 Task: Open an excel sheet with  and write heading  Customer order data  Add 10 people name:-  'David White, Emily Green, Andrew Baker, Madison Evans, Logan King, Grace Hill, Gabriel Young, Elizabeth Flores, Samuel Reed, Avery Nelson. ' in June Last week sales are  10020 to 20050. customer order name:-  Nike shoe, Adidas shoe, Gucci T-shirt, Louis Vuitton bag, Zara Shirt, H&M jeans, Chanel perfume, Versace perfume, Ralph Lauren, Prada Shirtcustomer order price in between:-  10000 to 15000. Save page BudgetTrackData
Action: Mouse moved to (41, 123)
Screenshot: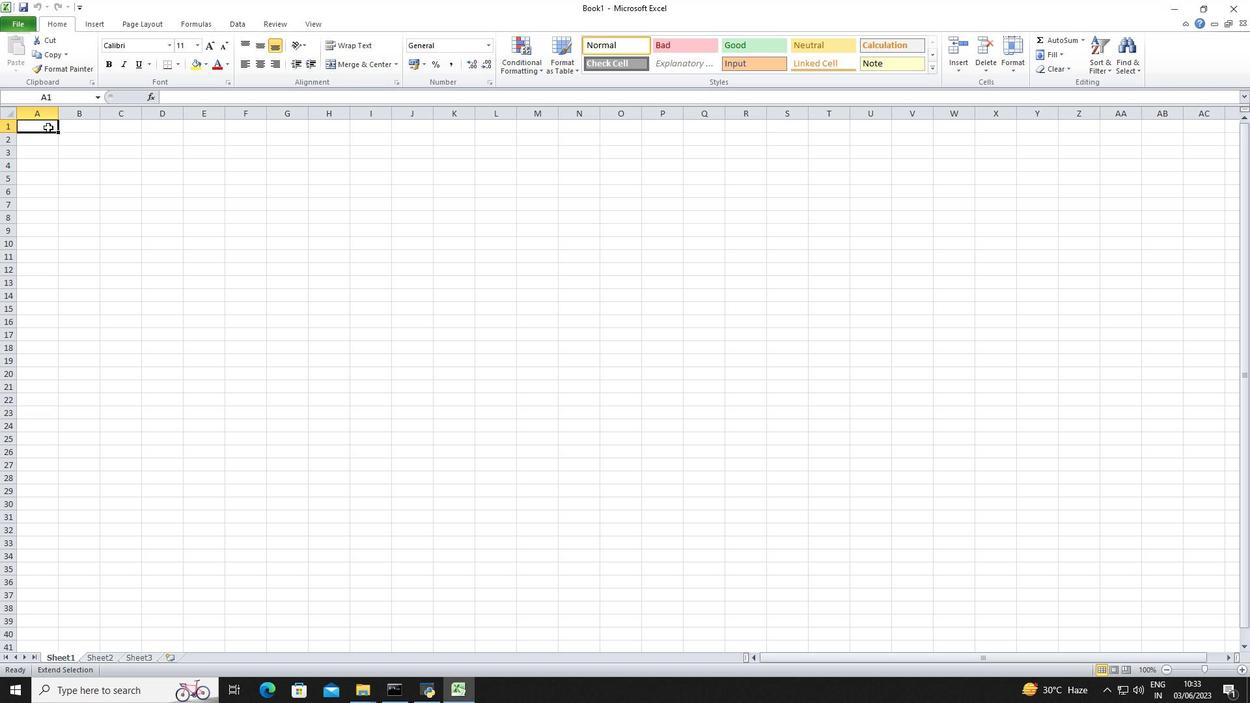 
Action: Mouse pressed left at (41, 123)
Screenshot: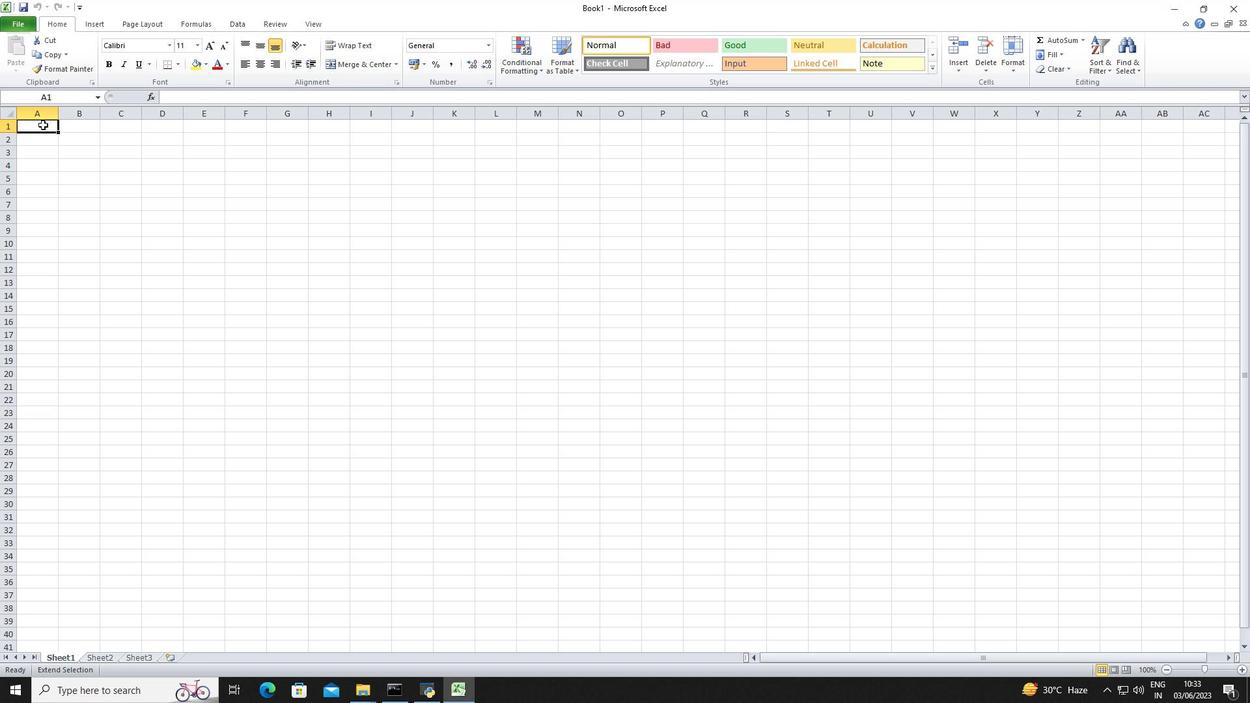
Action: Key pressed <Key.shift>Customer<Key.space>order<Key.space>data<Key.down><Key.down><Key.shift><Key.shift><Key.shift><Key.shift><Key.shift><Key.shift><Key.shift><Key.shift><Key.shift><Key.shift><Key.shift><Key.shift><Key.shift><Key.shift><Key.shift><Key.shift><Key.shift><Key.shift><Key.shift><Key.shift><Key.shift><Key.shift><Key.shift><Key.shift><Key.shift><Key.shift><Key.shift><Key.shift>Name<Key.down><Key.shift>David<Key.space><Key.shift>White<Key.enter><Key.shift>Emily<Key.space><Key.shift>Green<Key.enter><Key.shift>Andrew<Key.space><Key.shift>Baker<Key.enter><Key.shift>Madison<Key.space><Key.shift>Evans<Key.down><Key.shift>Logan<Key.space><Key.shift>King<Key.down><Key.shift>Grace<Key.space><Key.shift>Hill<Key.down><Key.shift>Gabriel<Key.space><Key.shift>Young<Key.down><Key.shift>Elizabeth<Key.space><Key.shift>Flores<Key.down><Key.shift>Samuel<Key.space><Key.shift>Reed<Key.down><Key.shift>Avery<Key.space><Key.shift>Nelson<Key.down><Key.right><Key.right><Key.up><Key.up><Key.up><Key.up><Key.up><Key.up><Key.up><Key.up><Key.up><Key.up><Key.up><Key.shift>June<Key.space><Key.shift>Last<Key.space><Key.shift>Week<Key.space><Key.shift>Sales<Key.down>10020<Key.down>10050<Key.down>100<Key.backspace>100<Key.down>10300<Key.down>10500<Key.down>12000<Key.down>13000<Key.down>17000<Key.down>19000<Key.down>20000<Key.down><Key.right><Key.up><Key.up><Key.right><Key.right><Key.up><Key.right><Key.up><Key.left><Key.up><Key.up><Key.up><Key.up><Key.up><Key.up><Key.up><Key.shift>Customer<Key.space><Key.shift><Key.shift><Key.shift>Order<Key.space><Key.shift>NAme<Key.down><Key.shift>Nike<Key.space>shoe<Key.down><Key.shift>Adidias<Key.space><Key.shift>shoe<Key.down><Key.shift>Gucci<Key.space><Key.shift>T-shirt<Key.down><Key.shift>Louis<Key.space><Key.shift>Vuitton<Key.space>bag<Key.down><Key.shift>Zara<Key.space><Key.shift>Shirt<Key.down><Key.shift>H<Key.shift>&<Key.shift>M<Key.space>jeans<Key.down><Key.shift>Chanel<Key.space>perfume<Key.down><Key.shift><Key.shift><Key.shift><Key.shift>Versace<Key.space>perfume<Key.enter><Key.shift>Ralph<Key.space><Key.shift>Laurn<Key.backspace>en<Key.enter><Key.shift>Prada<Key.space><Key.shift><Key.shift><Key.shift><Key.shift>Shirt<Key.down><Key.right><Key.right><Key.right><Key.up><Key.up><Key.up><Key.up><Key.up><Key.up><Key.up><Key.up><Key.up><Key.up><Key.up><Key.shift>Customer<Key.space><Key.shift>Order<Key.space><Key.shift>Price<Key.down>10000<Key.down>11000<Key.down>11500<Key.down>12000<Key.down>12500<Key.down>12800<Key.down>13000<Key.down>135000<Key.backspace><Key.down>14000<Key.down>15000<Key.right><Key.up><Key.right><Key.right>
Screenshot: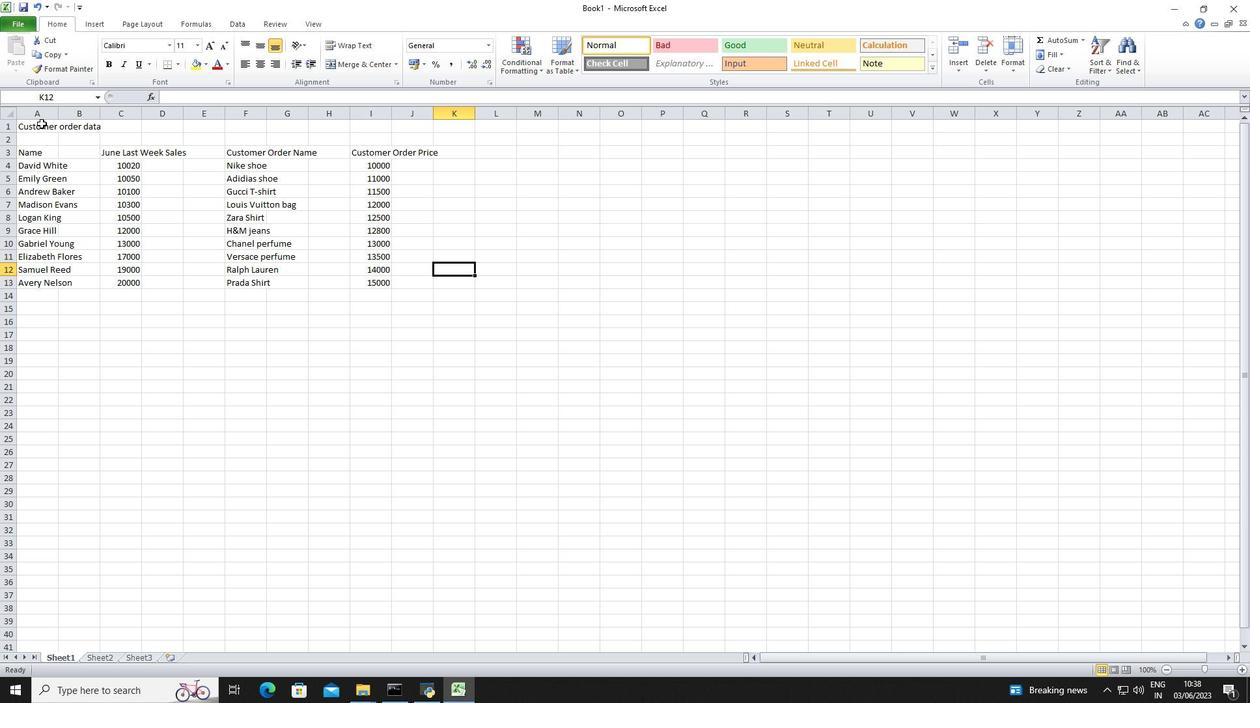 
Action: Mouse moved to (24, 5)
Screenshot: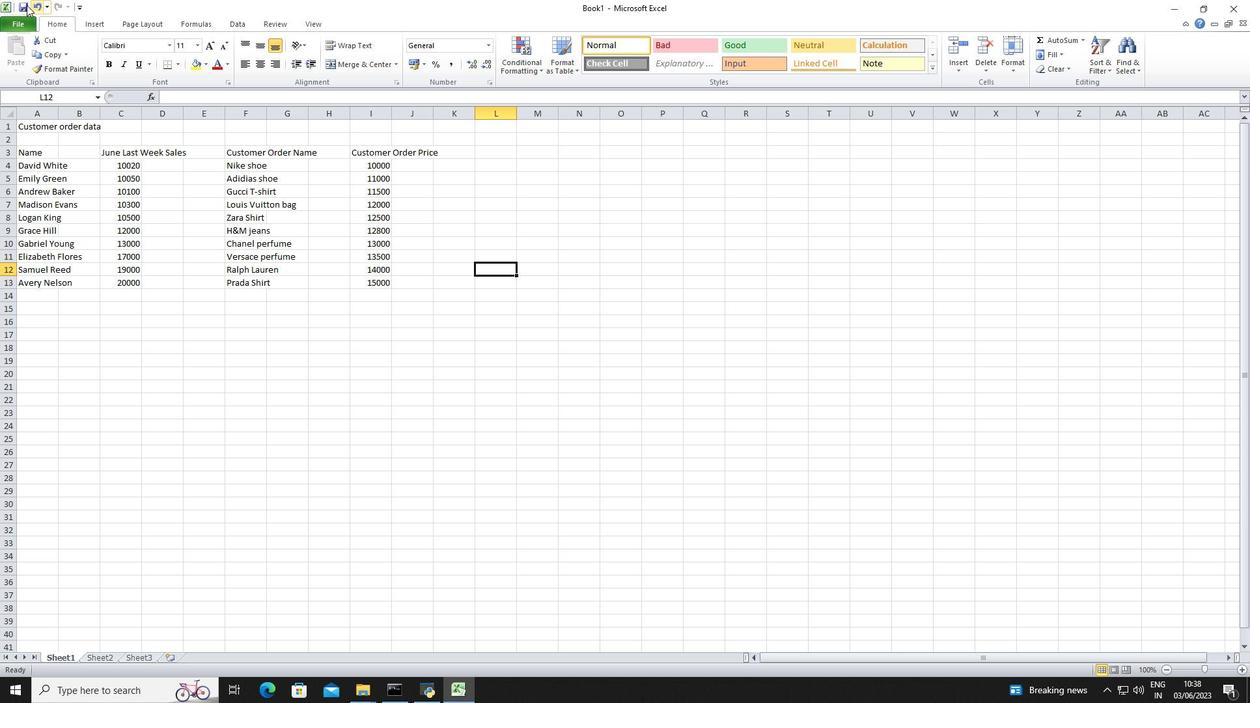 
Action: Mouse pressed left at (24, 5)
Screenshot: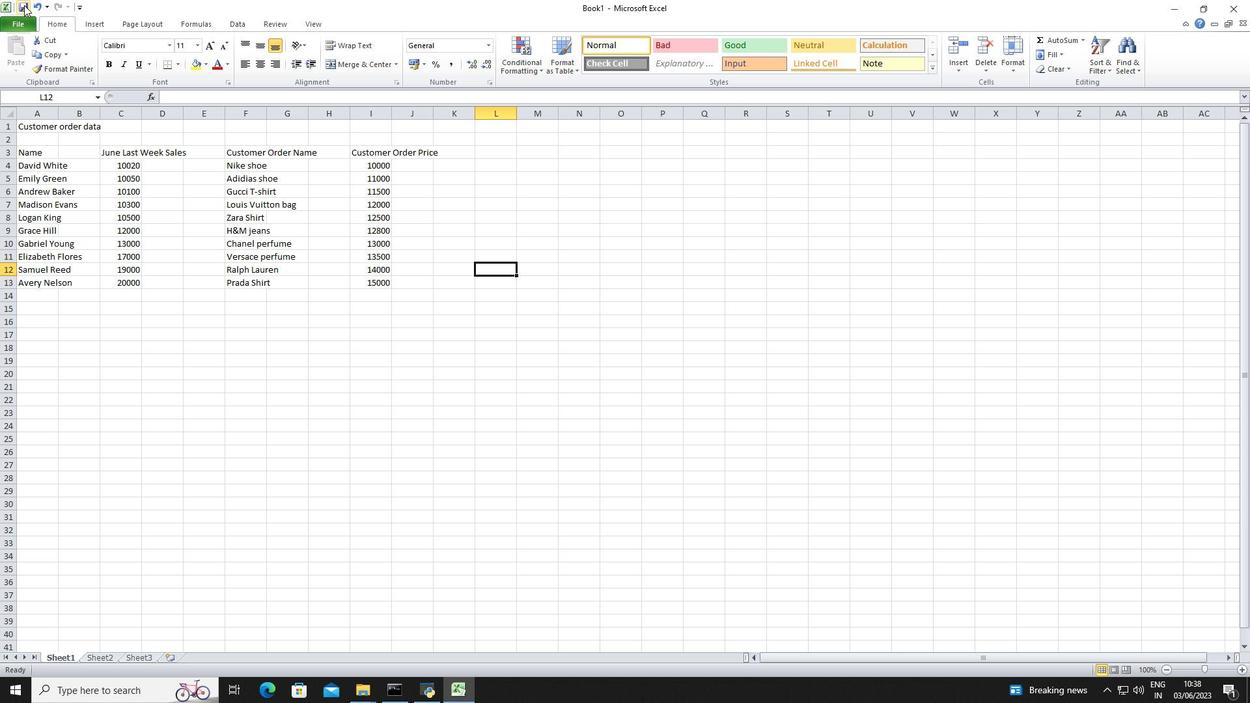 
Action: Mouse moved to (334, 245)
Screenshot: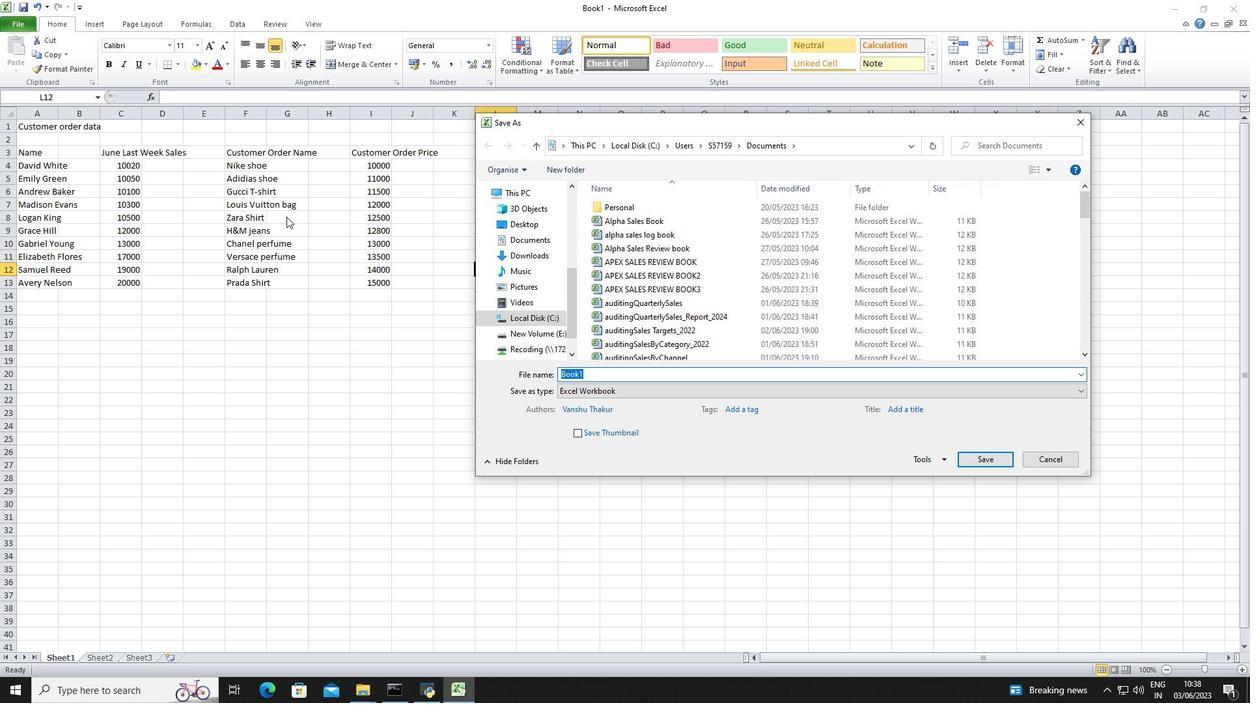 
Action: Key pressed <Key.shift>Budget<Key.space><Key.shift>Track<Key.space><Key.shift>Data
Screenshot: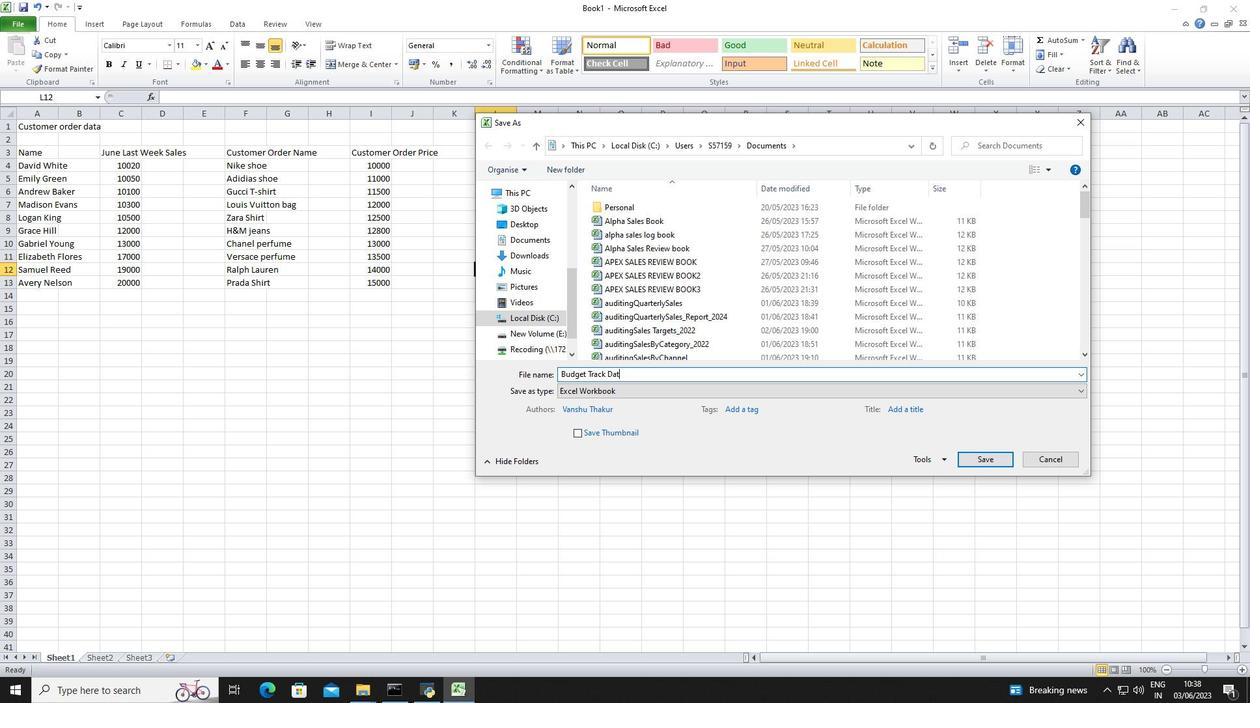 
Action: Mouse moved to (1006, 459)
Screenshot: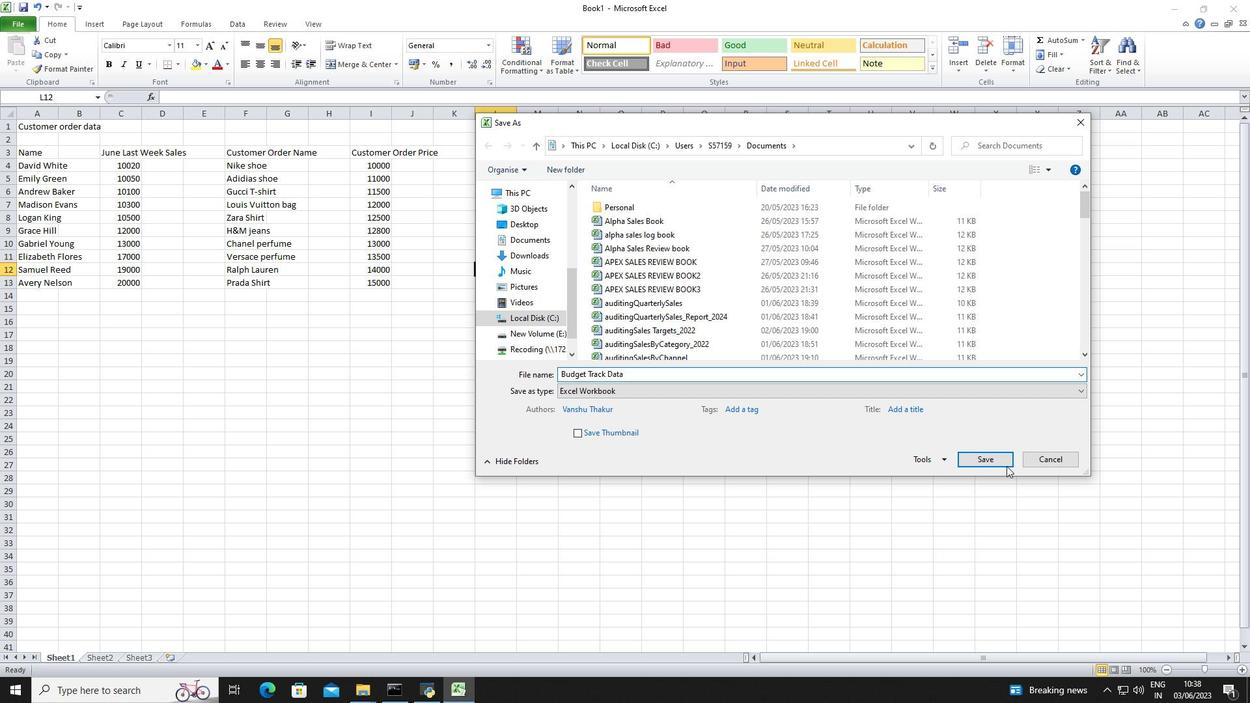 
Action: Mouse pressed left at (1006, 459)
Screenshot: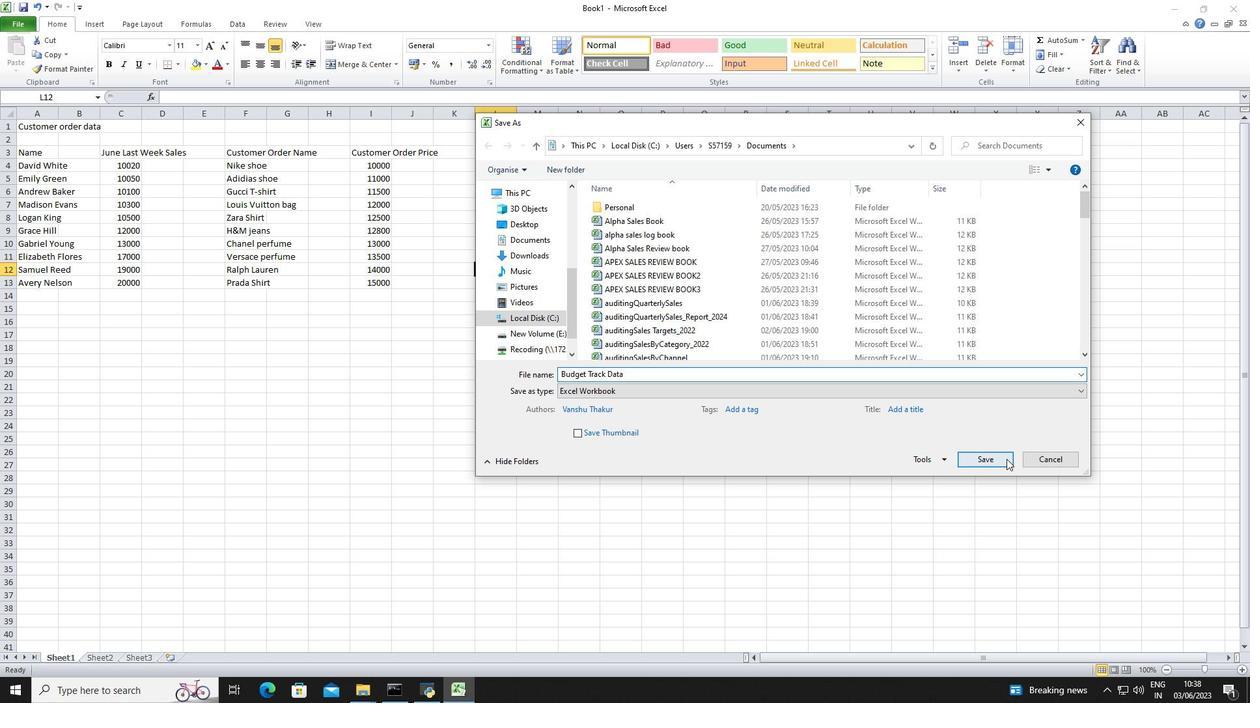
Action: Mouse moved to (983, 444)
Screenshot: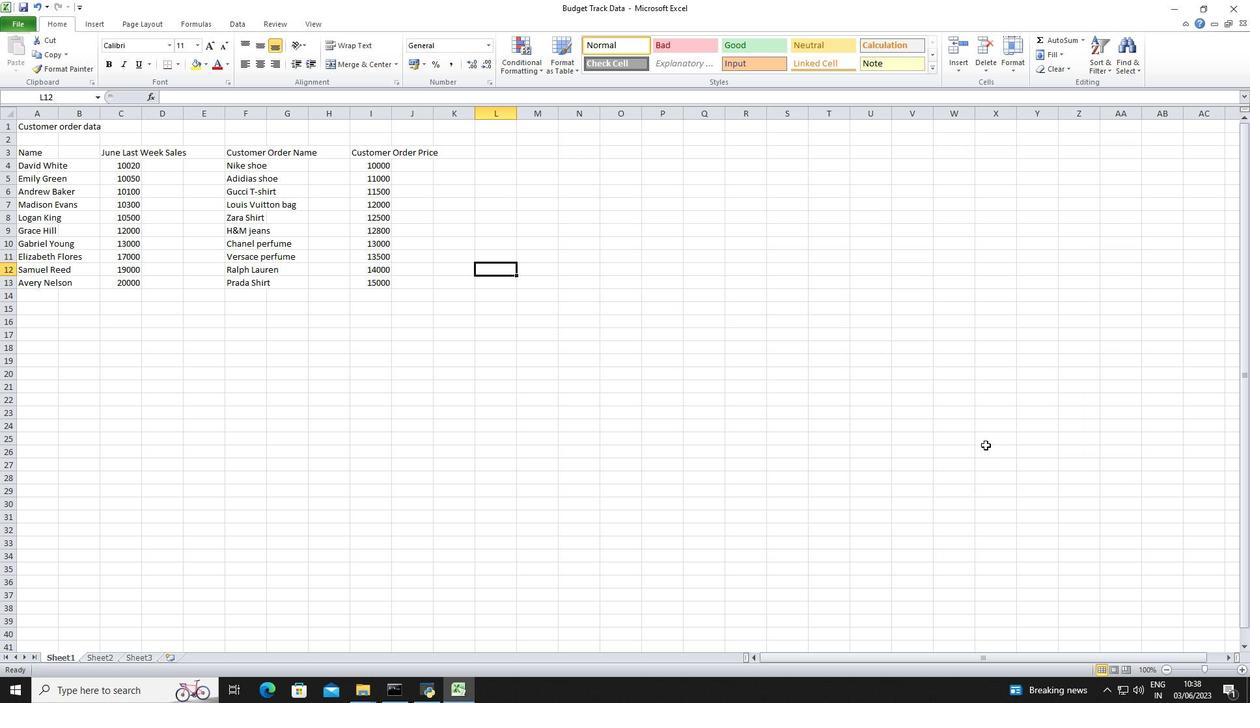 
